 Task: Check the departure time for the last Amtrak Pacific Surfliner from Los Angeles Union Station to San Diego.
Action: Mouse scrolled (155, 103) with delta (0, 0)
Screenshot: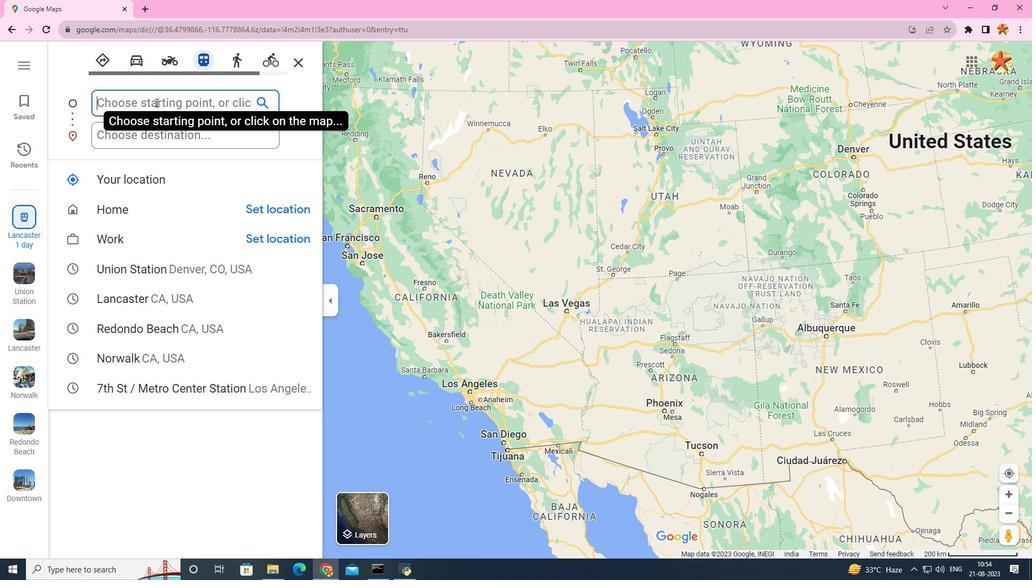 
Action: Key pressed <Key.caps_lock>L<Key.caps_lock>os<Key.space><Key.caps_lock>A<Key.caps_lock>ngeles
Screenshot: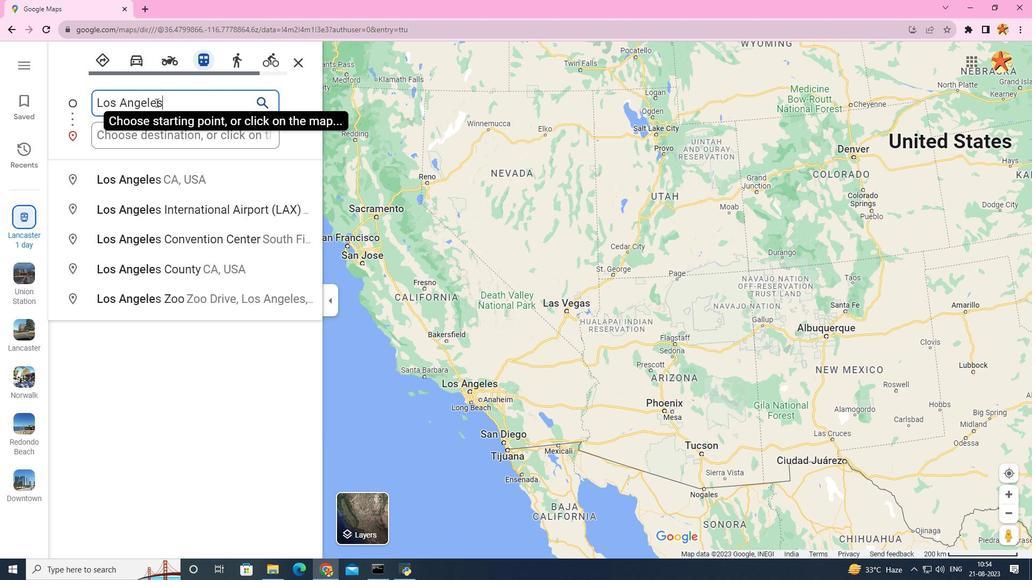 
Action: Mouse moved to (153, 107)
Screenshot: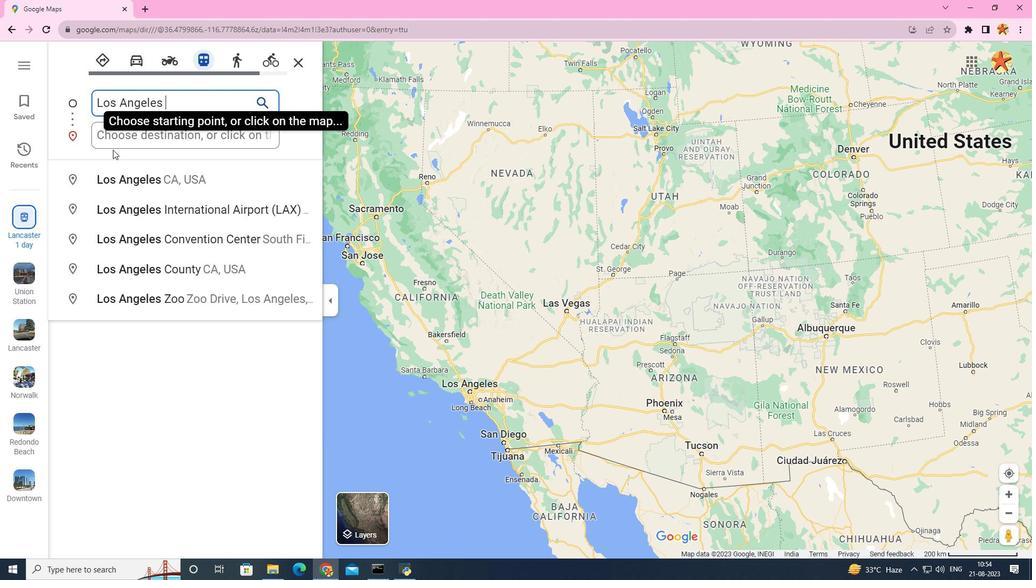 
Action: Key pressed <Key.space>
Screenshot: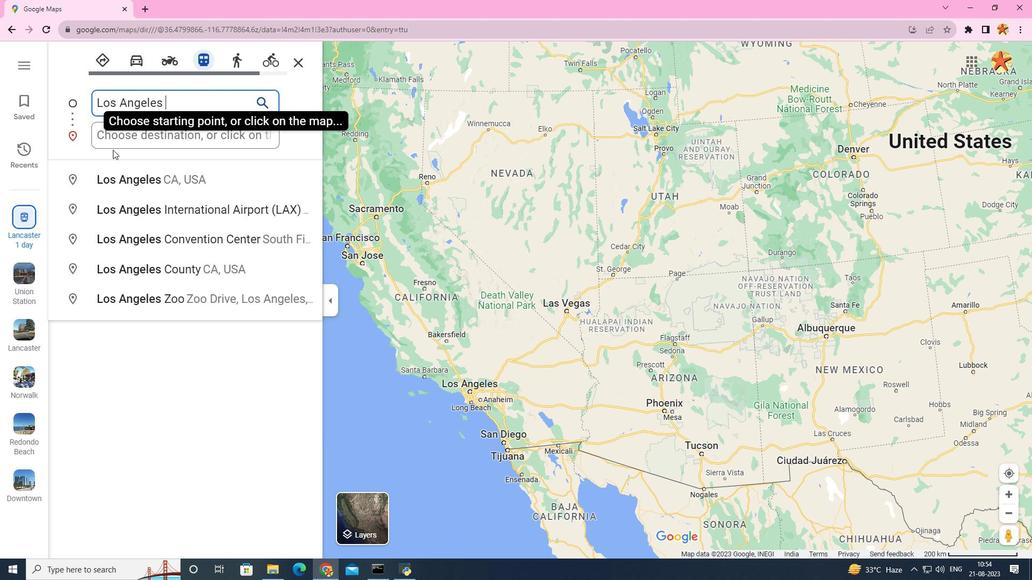 
Action: Mouse moved to (112, 150)
Screenshot: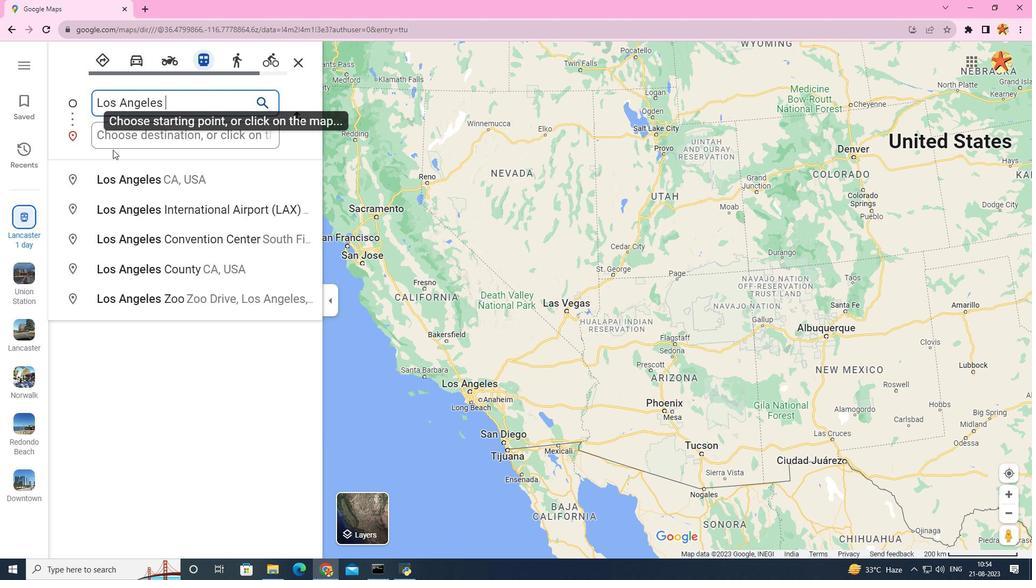 
Action: Key pressed <Key.caps_lock>UN<Key.caps_lock>i
Screenshot: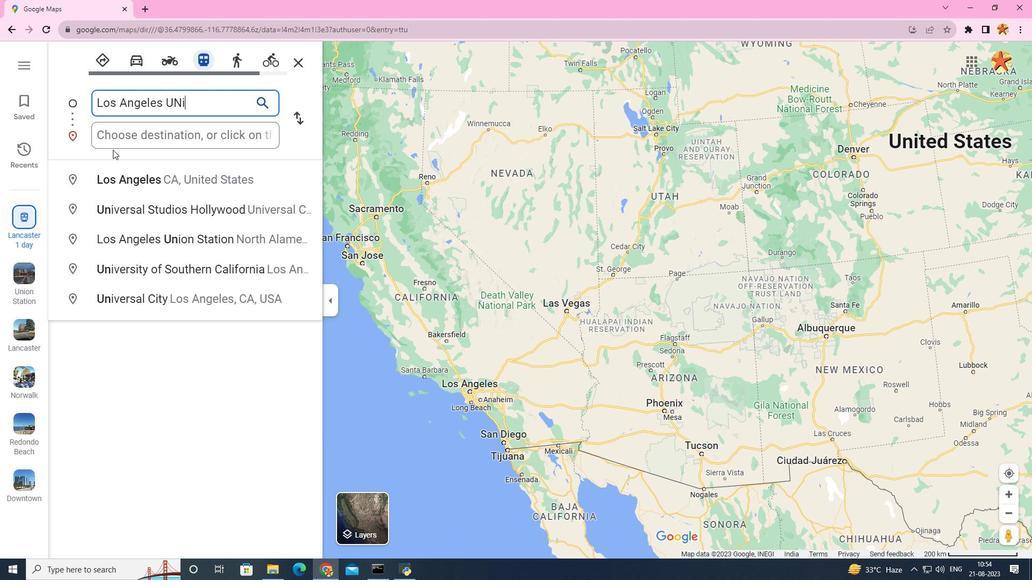 
Action: Mouse moved to (135, 228)
Screenshot: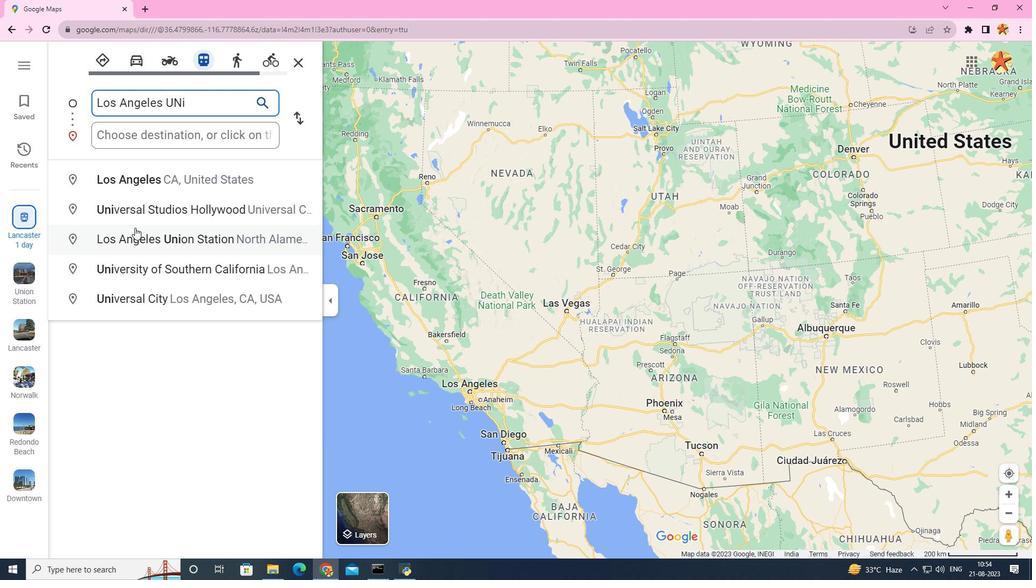 
Action: Mouse pressed left at (135, 228)
Screenshot: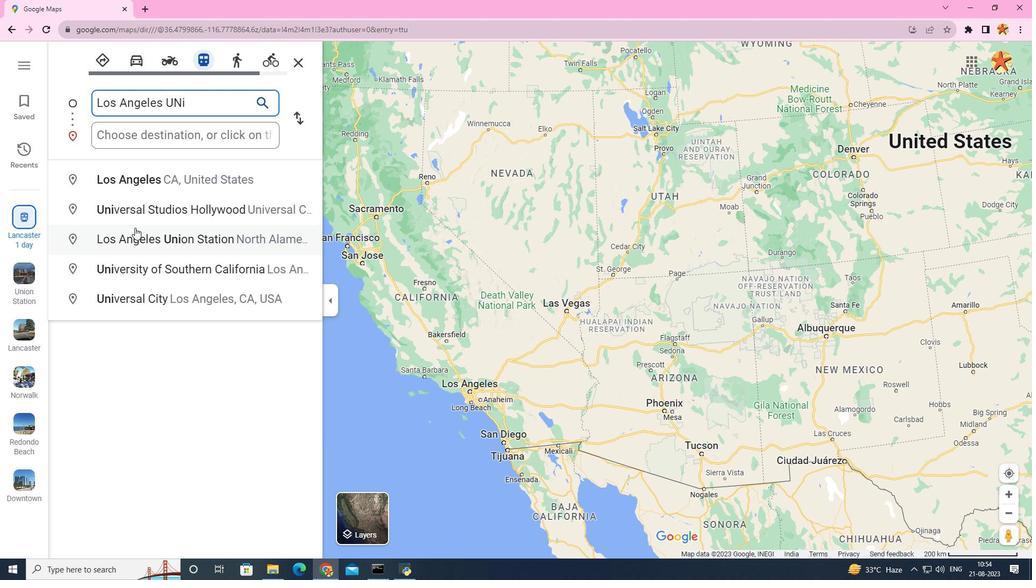 
Action: Mouse moved to (145, 135)
Screenshot: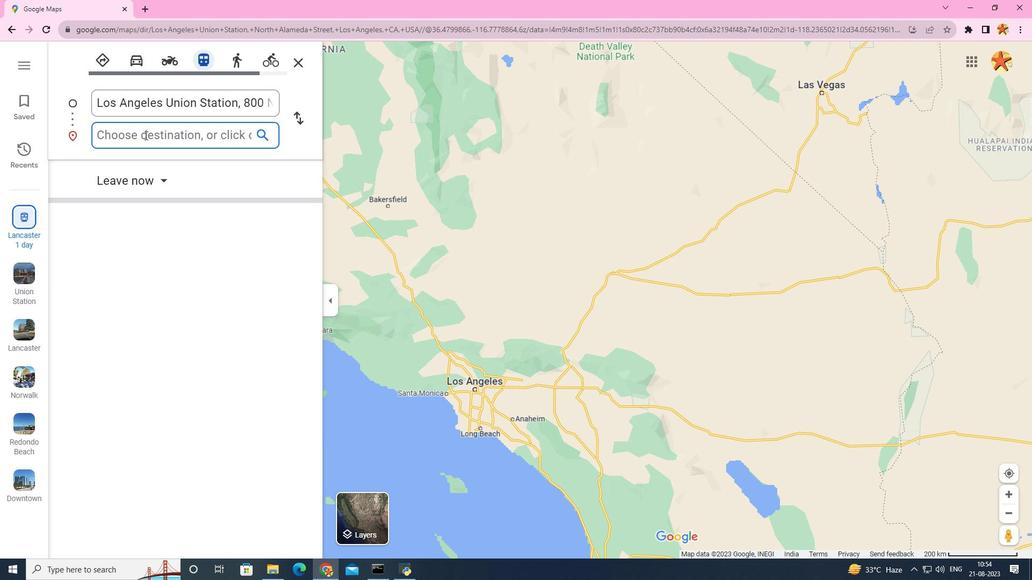 
Action: Key pressed <Key.caps_lock>S<Key.caps_lock>an<Key.space>
Screenshot: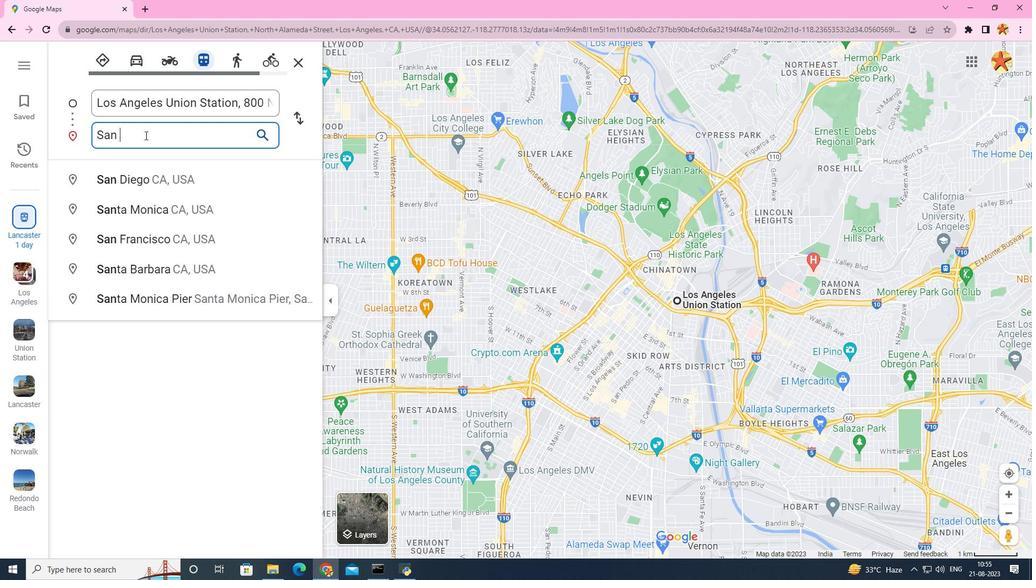 
Action: Mouse moved to (96, 188)
Screenshot: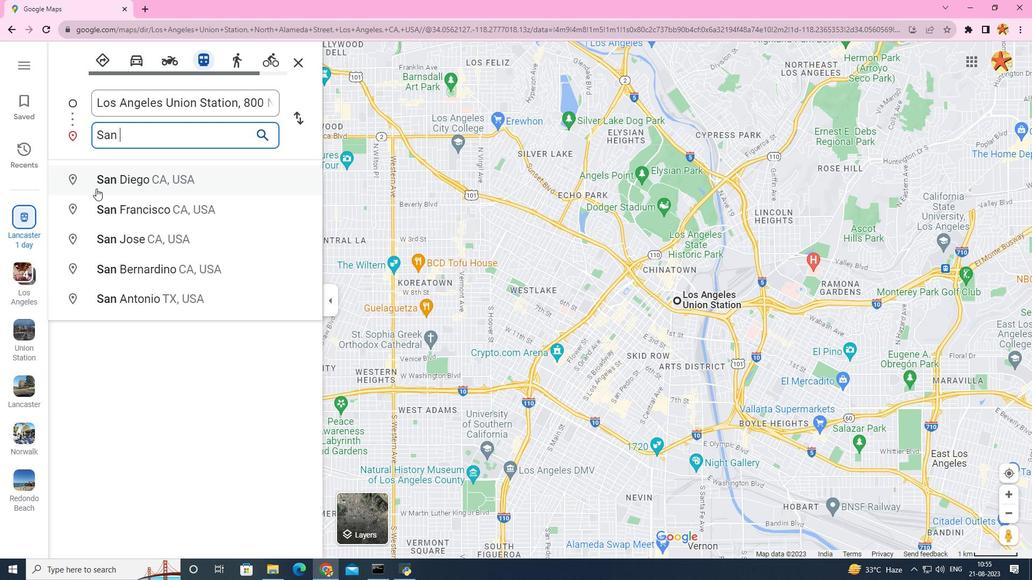 
Action: Mouse pressed left at (96, 188)
Screenshot: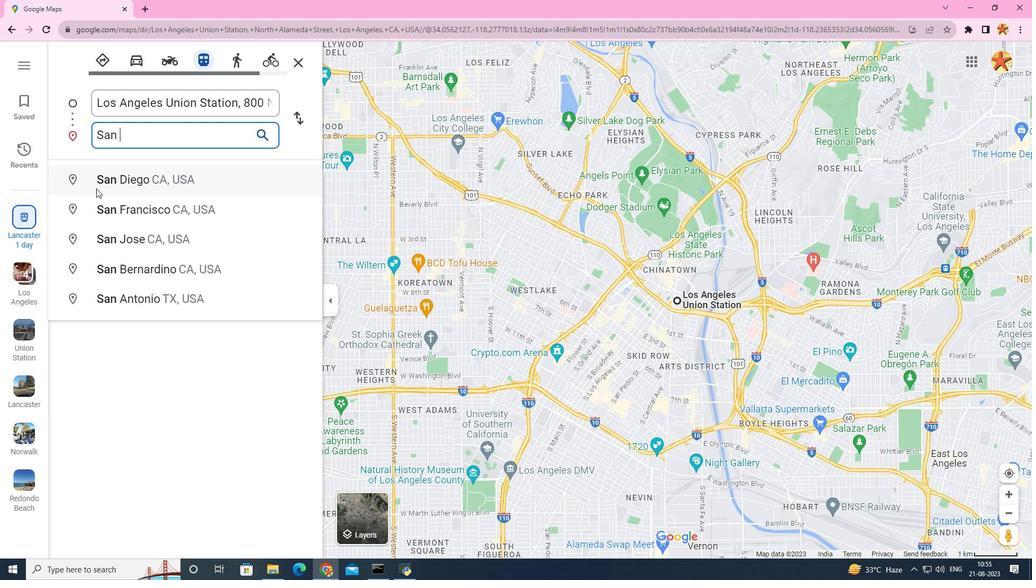 
Action: Mouse moved to (146, 225)
Screenshot: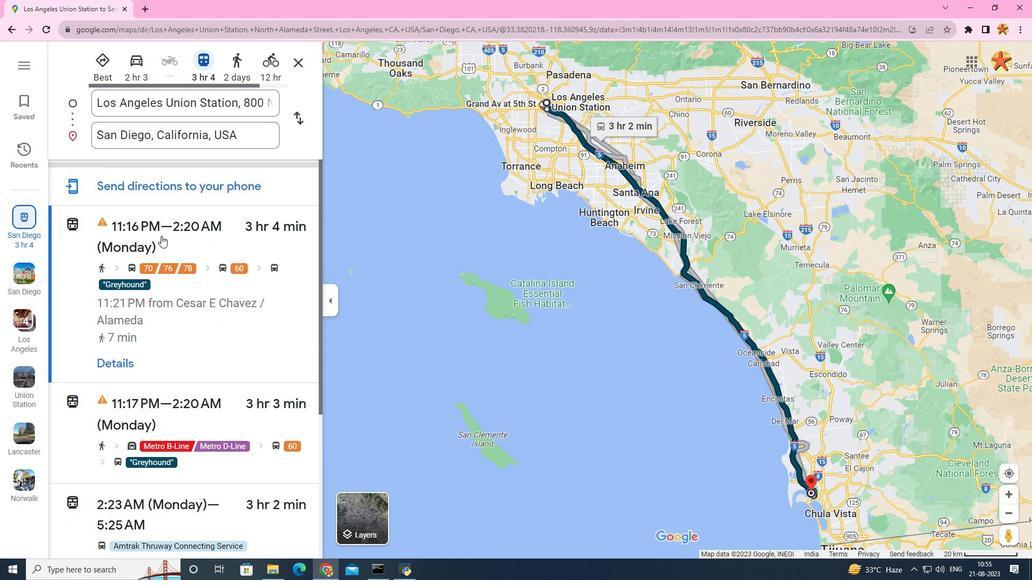 
Action: Mouse scrolled (146, 225) with delta (0, 0)
Screenshot: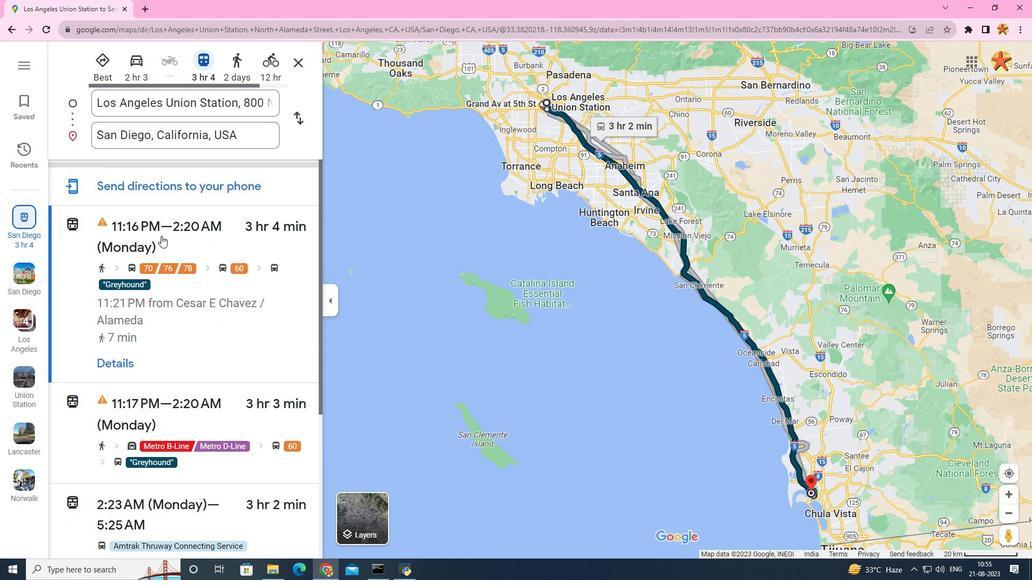 
Action: Mouse moved to (140, 236)
Screenshot: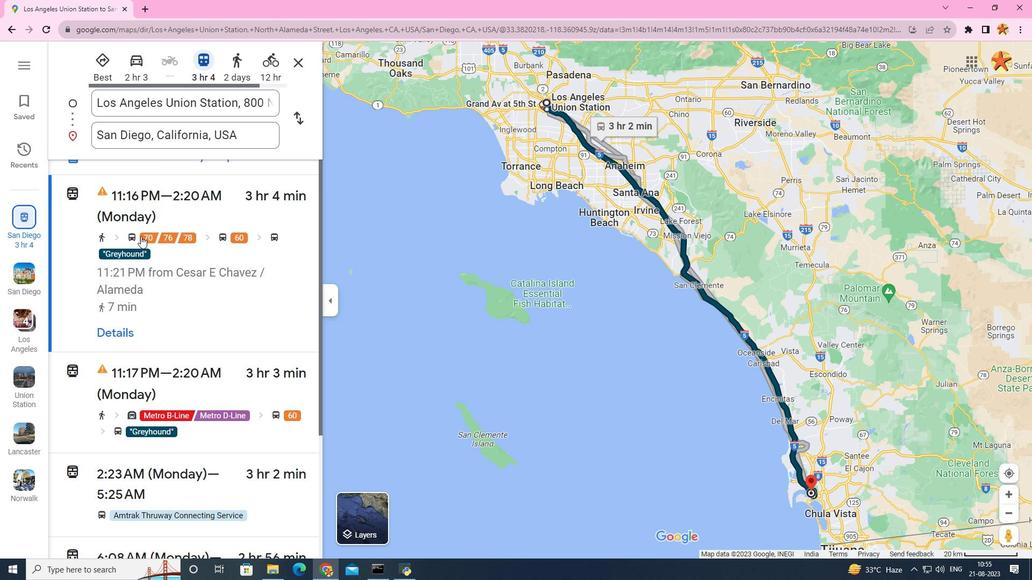 
Action: Mouse scrolled (140, 236) with delta (0, 0)
Screenshot: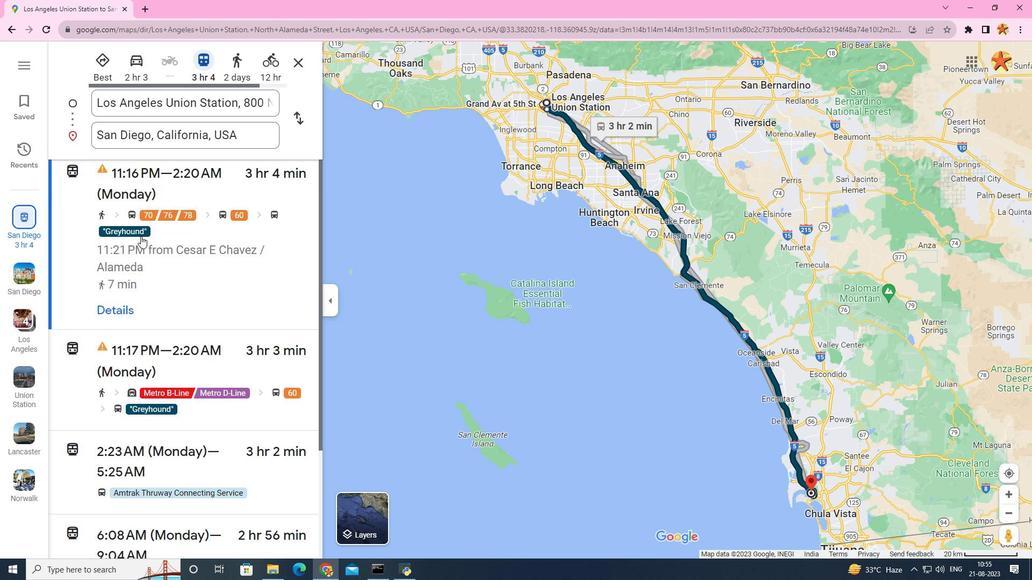 
Action: Mouse scrolled (140, 236) with delta (0, 0)
Screenshot: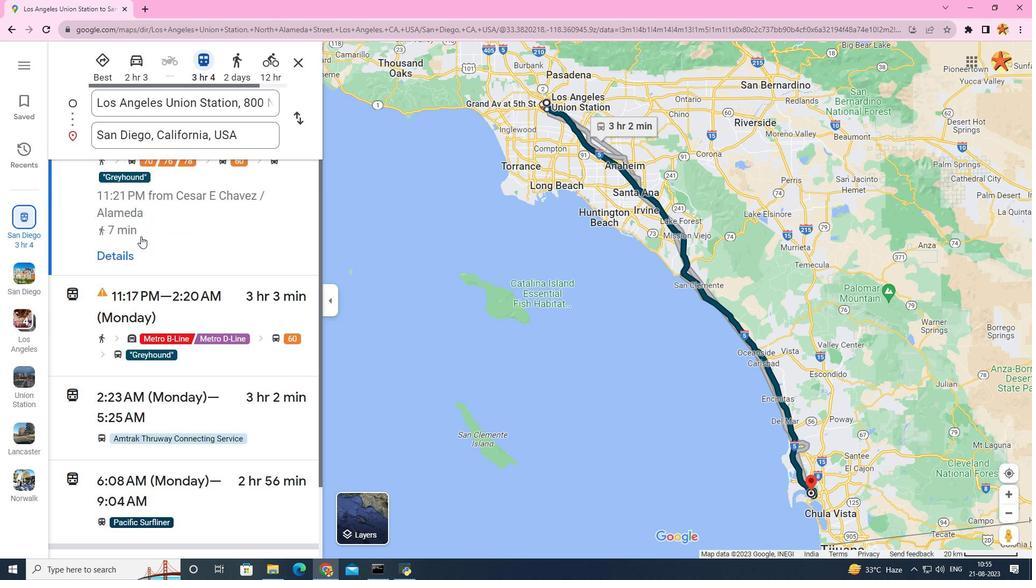 
Action: Mouse scrolled (140, 236) with delta (0, 0)
Screenshot: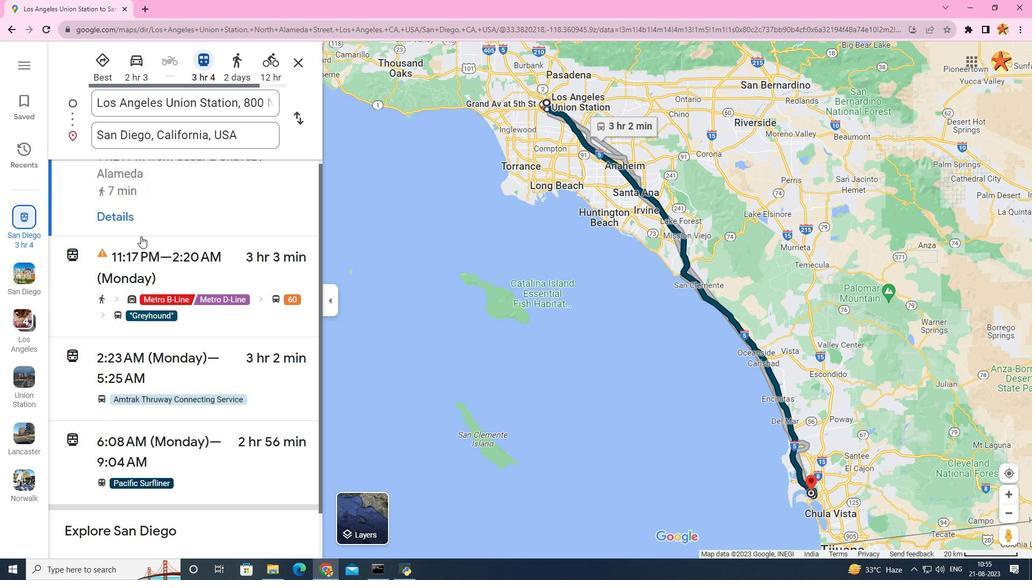 
Action: Mouse scrolled (140, 236) with delta (0, 0)
Screenshot: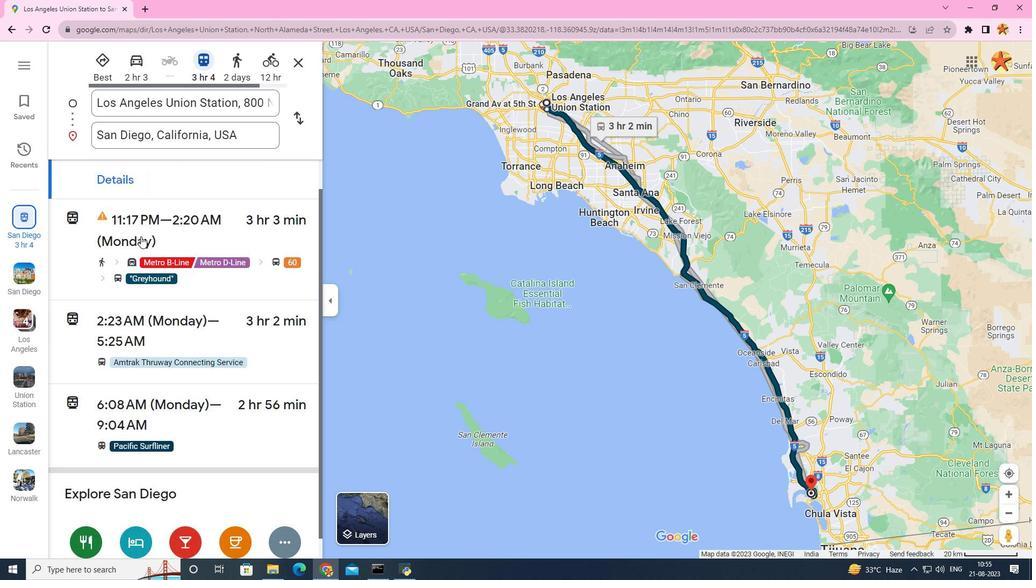 
Action: Mouse scrolled (140, 236) with delta (0, 0)
Screenshot: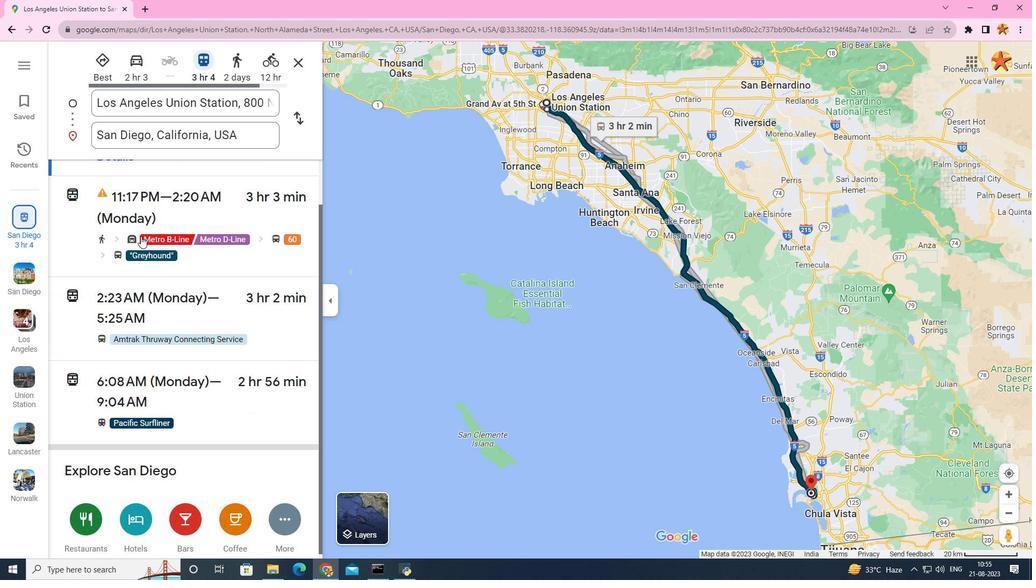 
Action: Mouse scrolled (140, 237) with delta (0, 0)
Screenshot: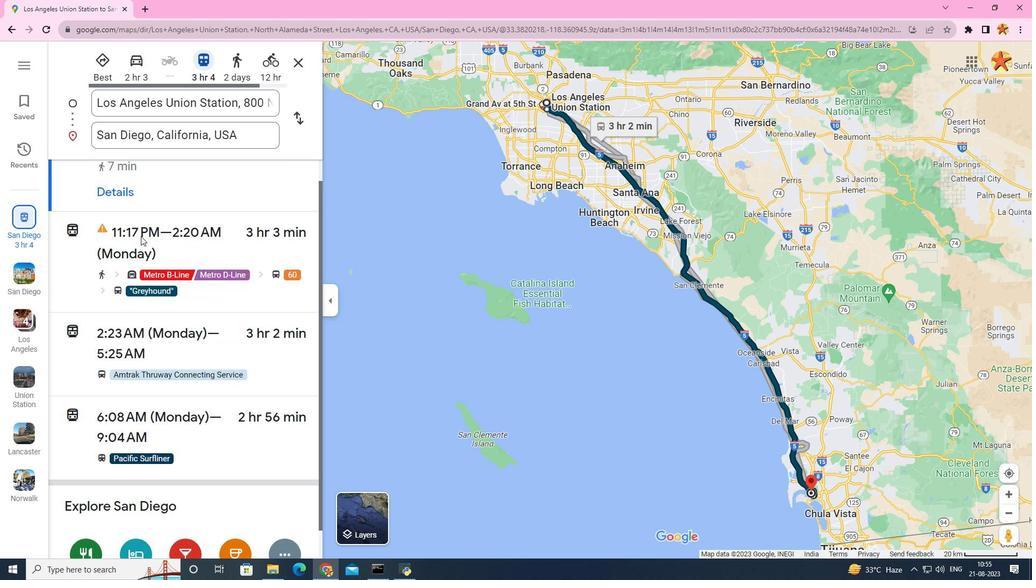 
Action: Mouse scrolled (140, 237) with delta (0, 0)
Screenshot: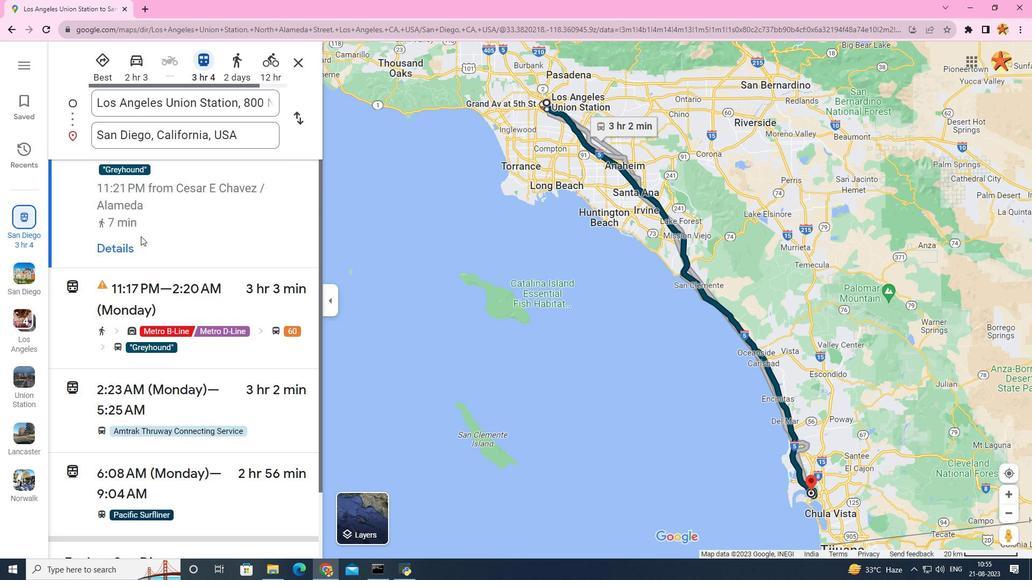 
Action: Mouse scrolled (140, 237) with delta (0, 0)
Screenshot: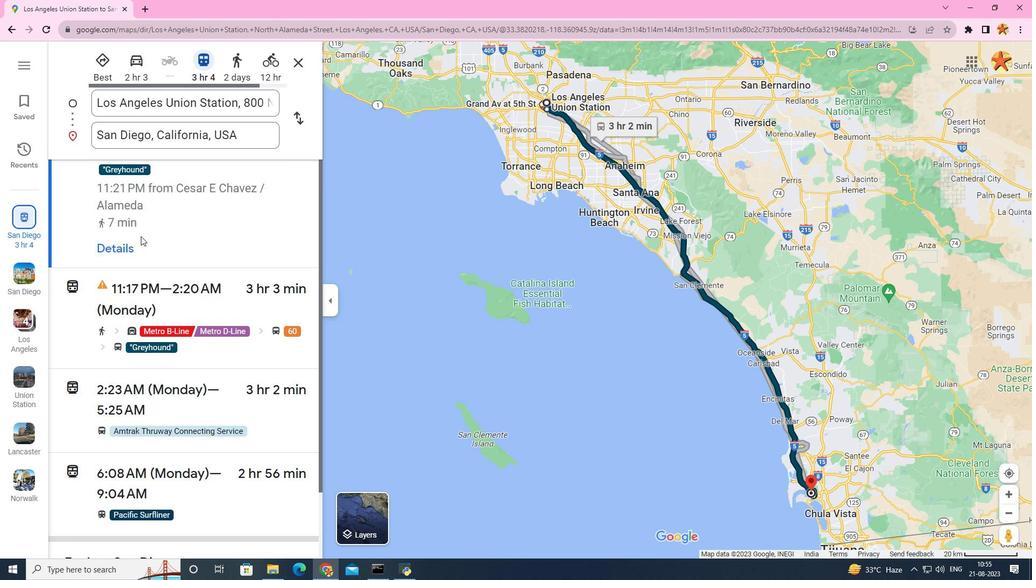 
Action: Mouse scrolled (140, 237) with delta (0, 0)
Screenshot: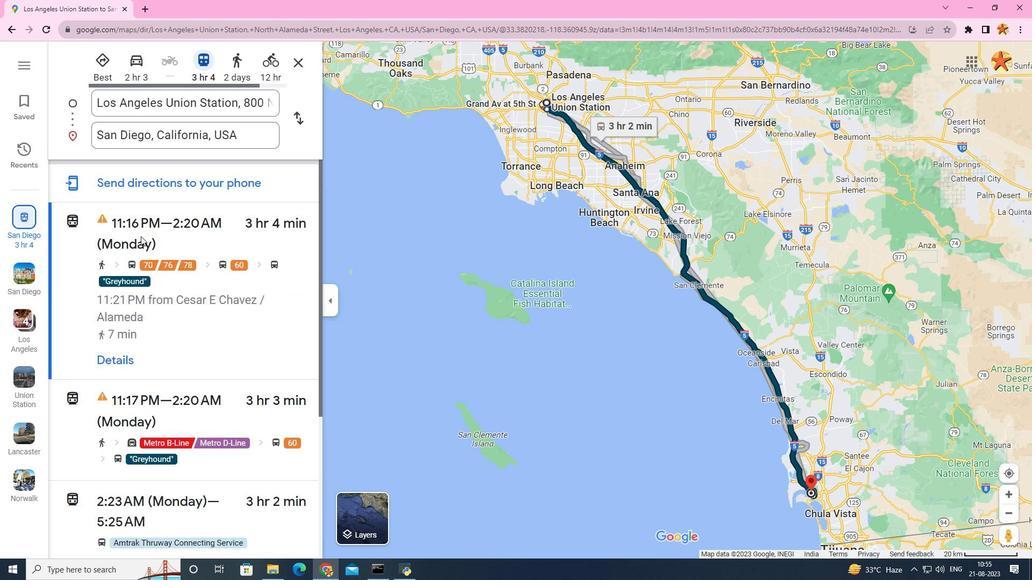 
Action: Mouse moved to (126, 198)
Screenshot: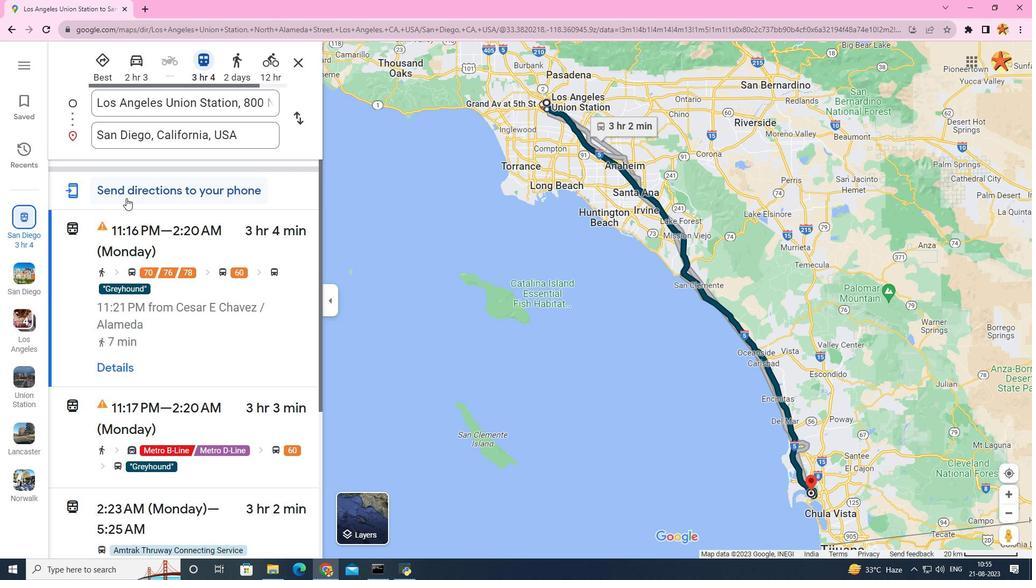 
Action: Mouse scrolled (126, 199) with delta (0, 0)
Screenshot: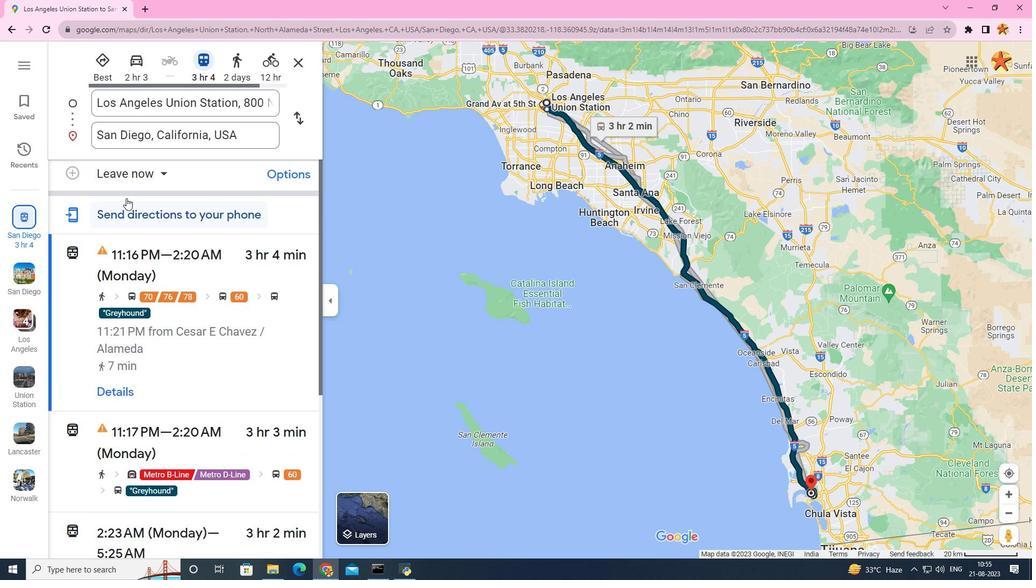 
Action: Mouse scrolled (126, 199) with delta (0, 0)
Screenshot: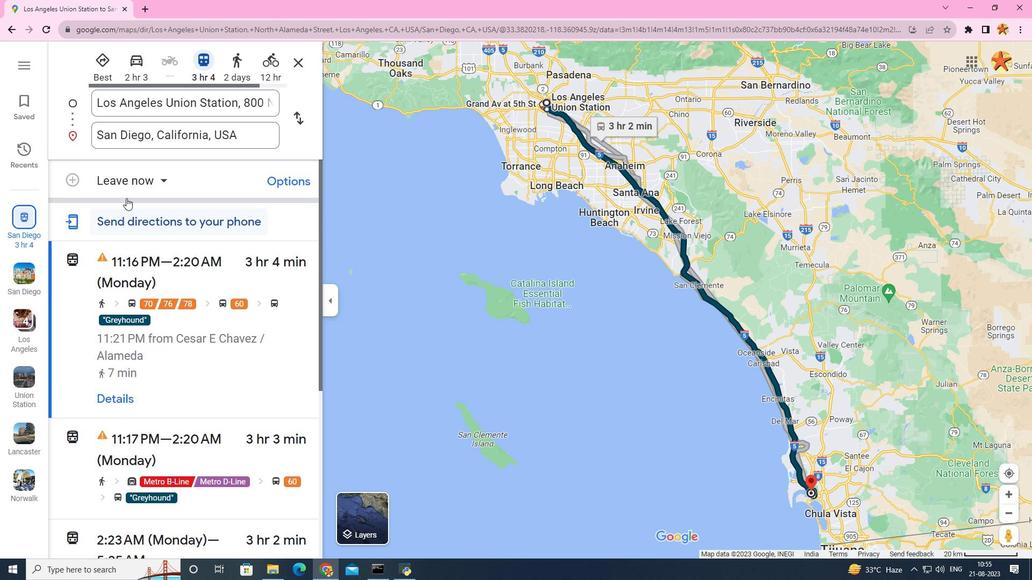 
Action: Mouse moved to (128, 176)
Screenshot: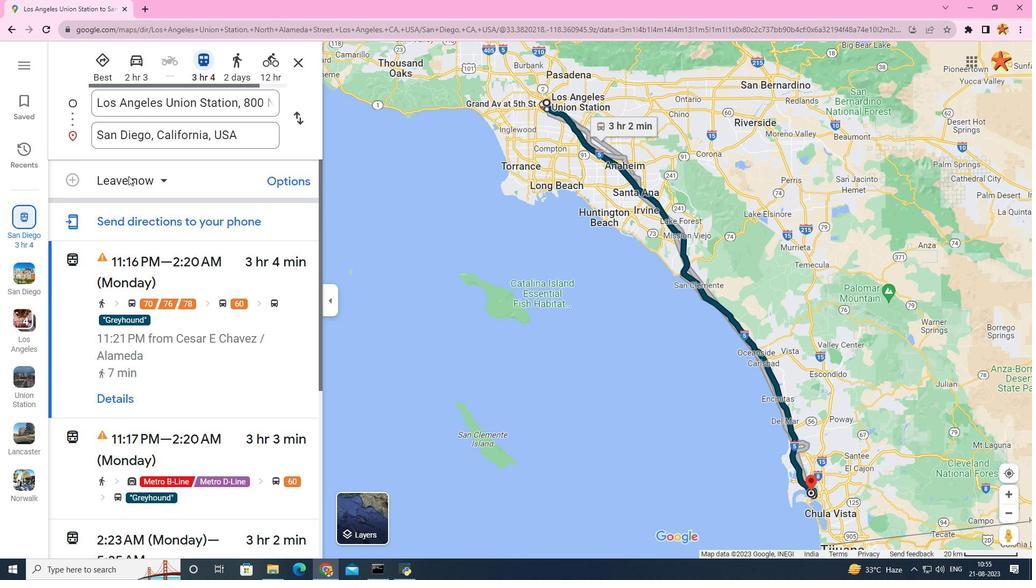 
Action: Mouse pressed left at (128, 176)
Screenshot: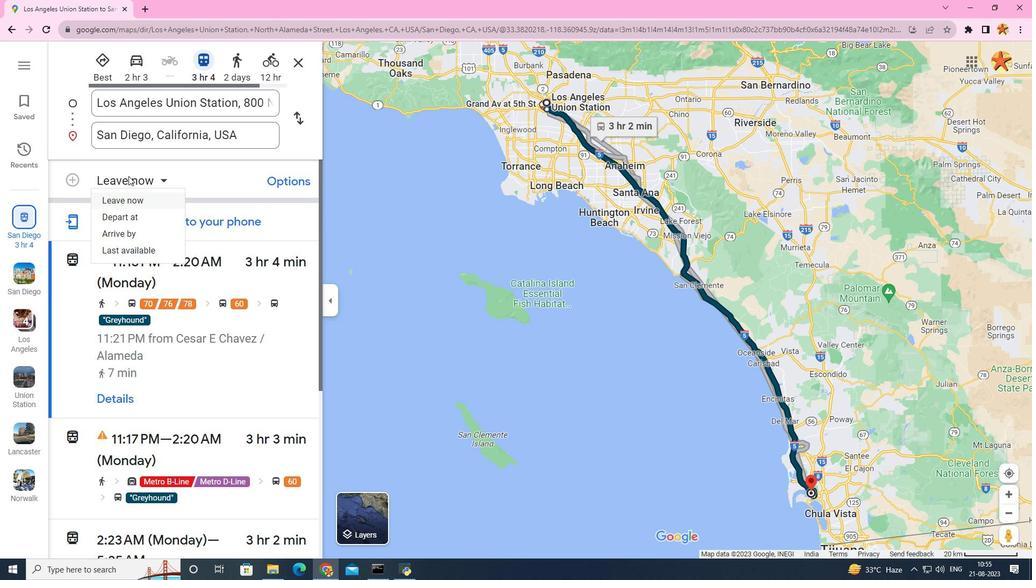 
Action: Mouse moved to (114, 244)
Screenshot: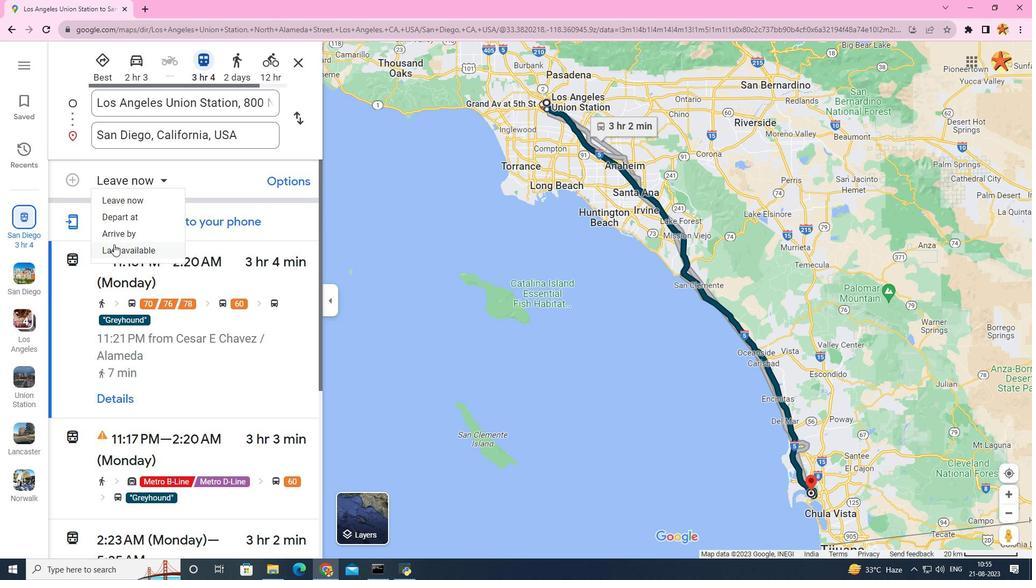 
Action: Mouse pressed left at (114, 244)
Screenshot: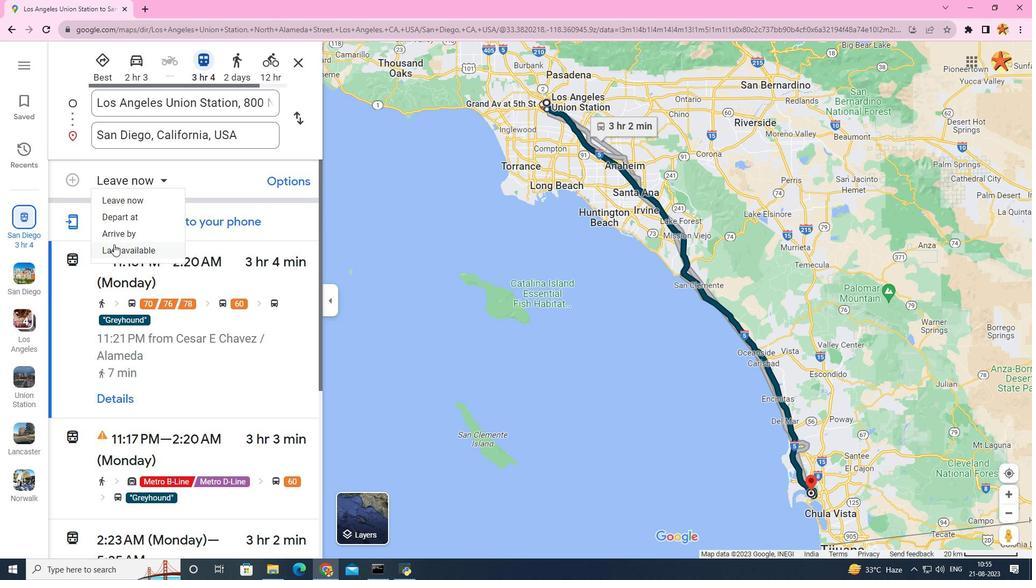 
Action: Mouse moved to (111, 242)
Screenshot: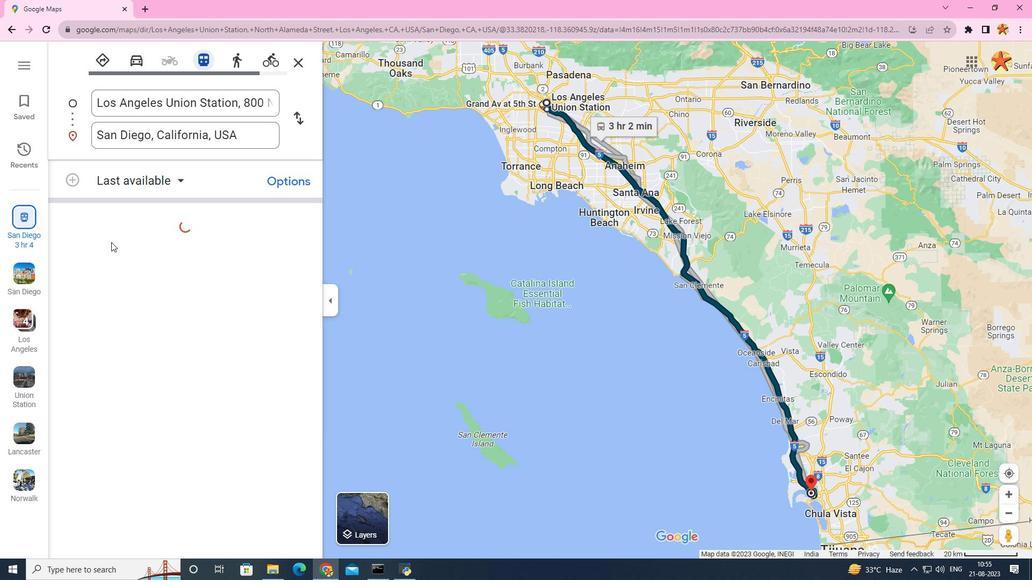 
Action: Mouse scrolled (111, 242) with delta (0, 0)
Screenshot: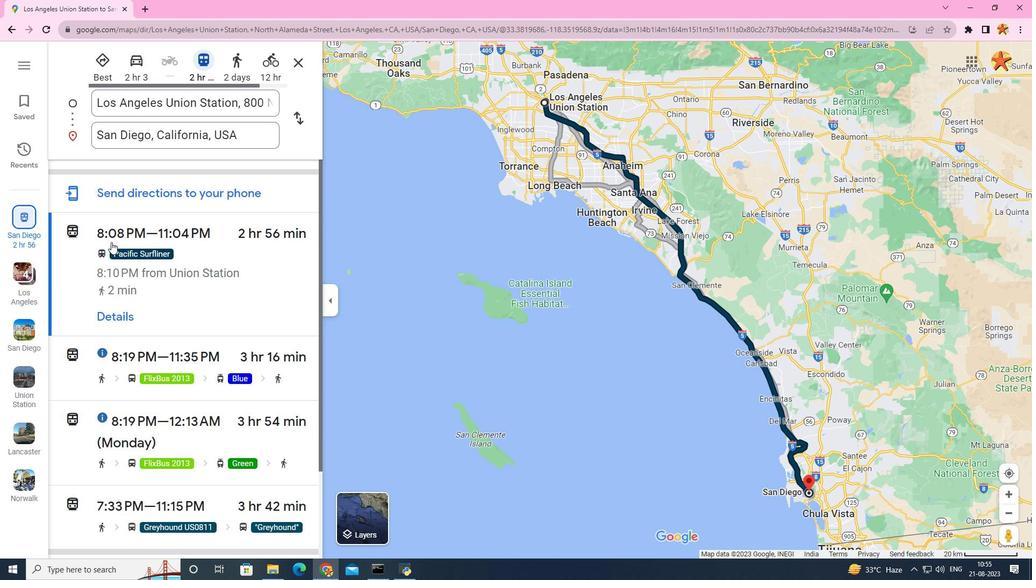 
Action: Mouse scrolled (111, 242) with delta (0, 0)
Screenshot: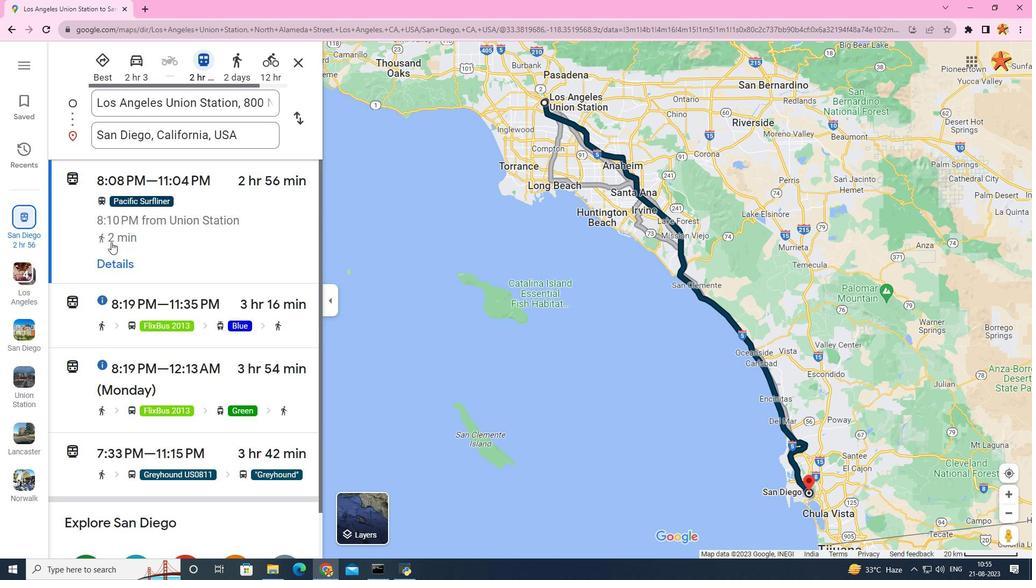 
Action: Mouse scrolled (111, 242) with delta (0, 0)
Screenshot: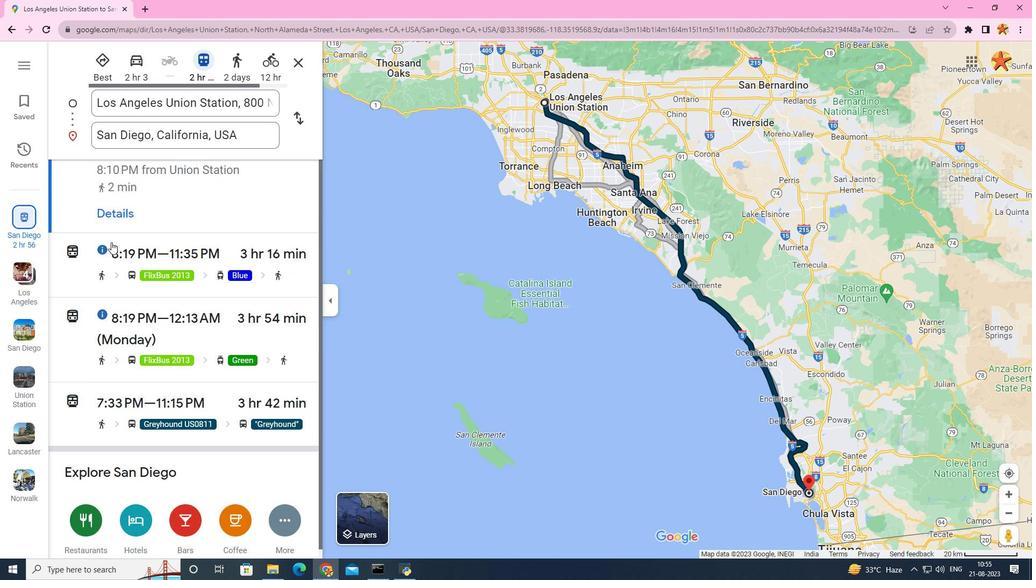 
Action: Mouse scrolled (111, 242) with delta (0, 0)
Screenshot: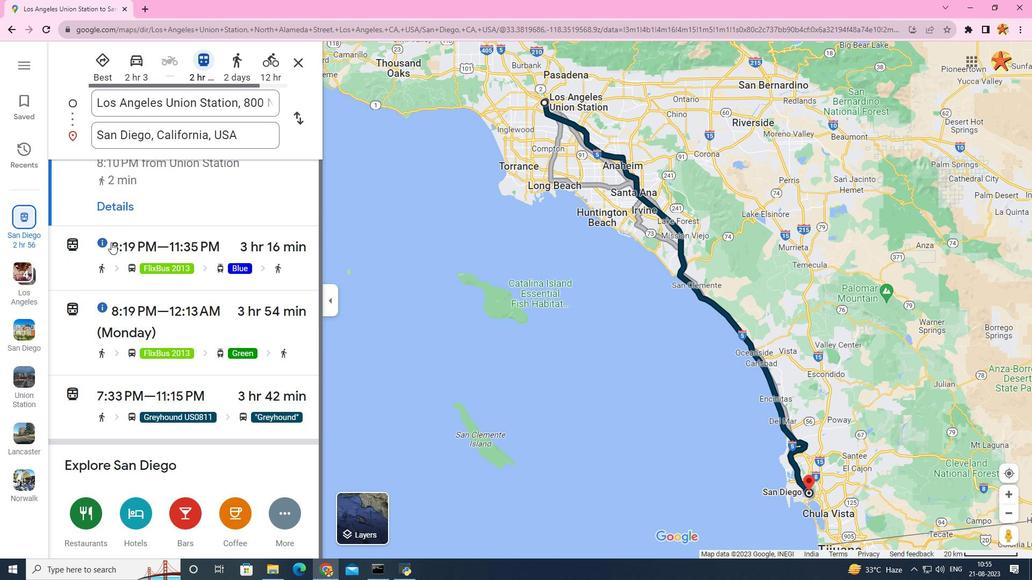 
Action: Mouse scrolled (111, 242) with delta (0, 0)
Screenshot: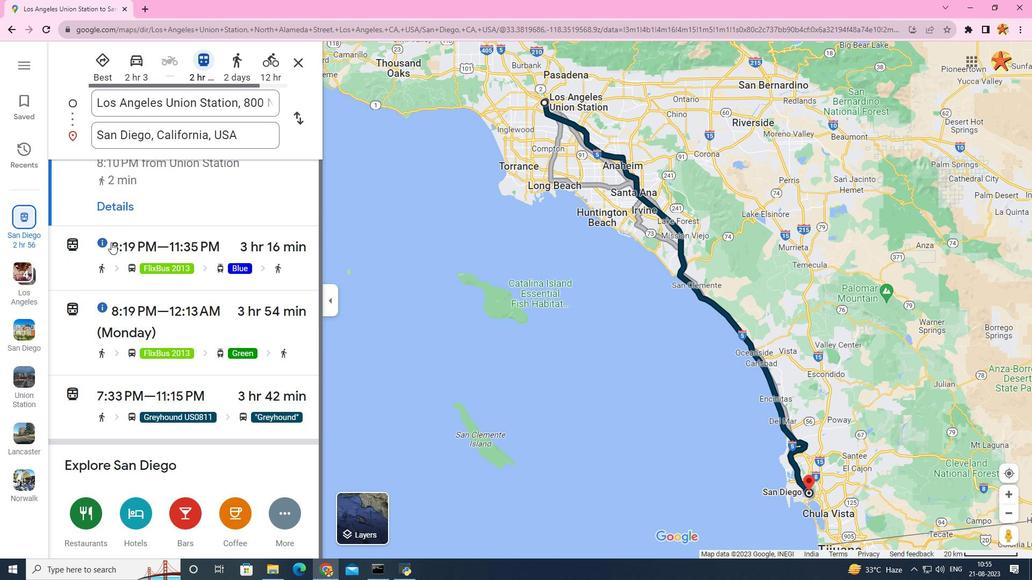 
Action: Mouse scrolled (111, 243) with delta (0, 0)
Screenshot: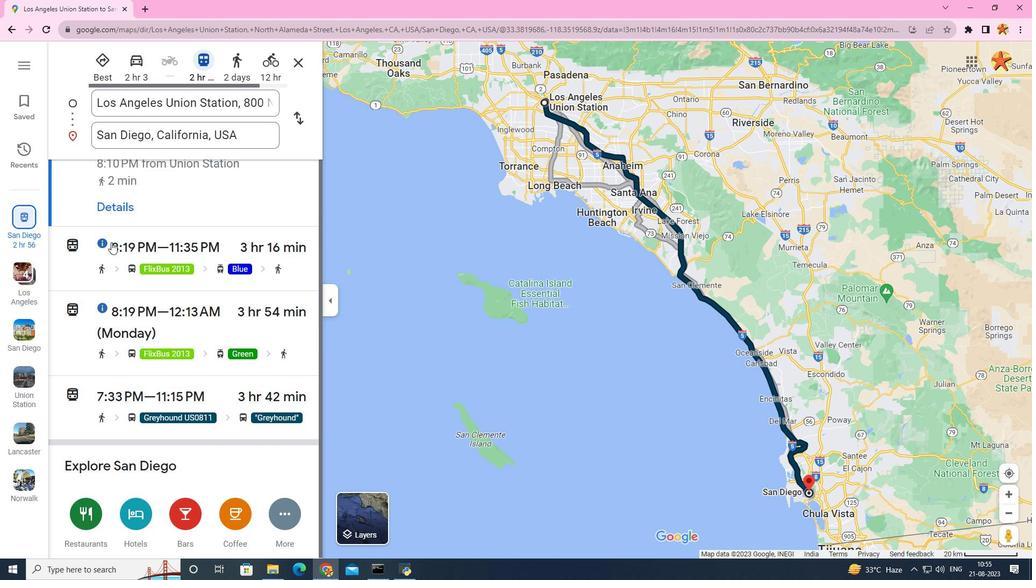 
Action: Mouse scrolled (111, 243) with delta (0, 0)
Screenshot: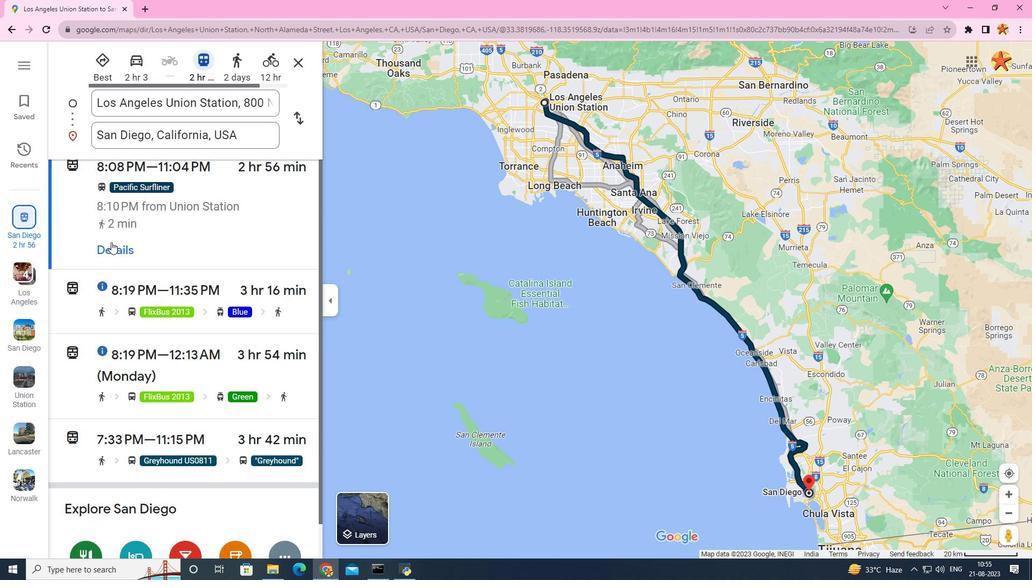 
Action: Mouse scrolled (111, 243) with delta (0, 0)
Screenshot: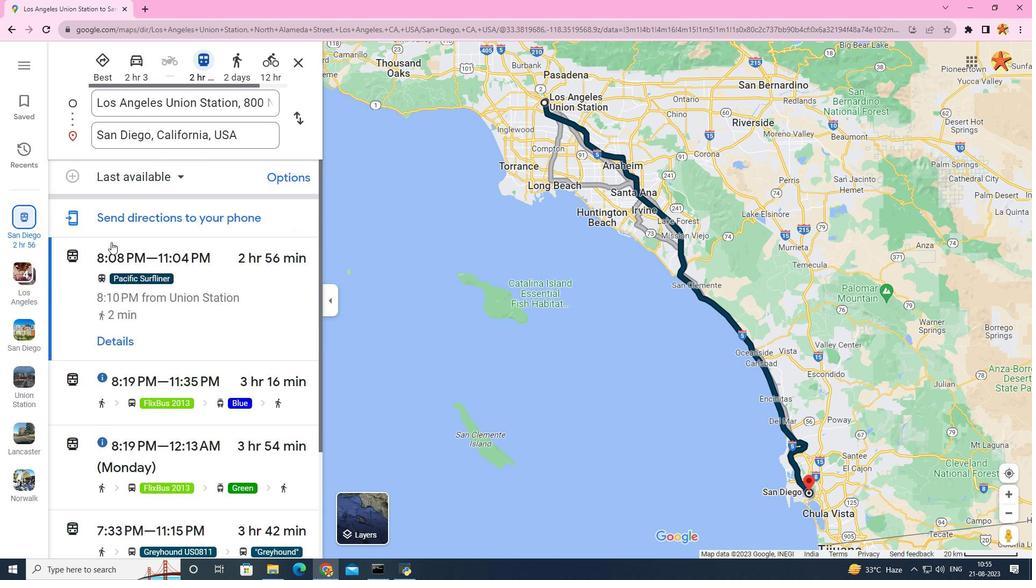 
Action: Mouse moved to (107, 334)
Screenshot: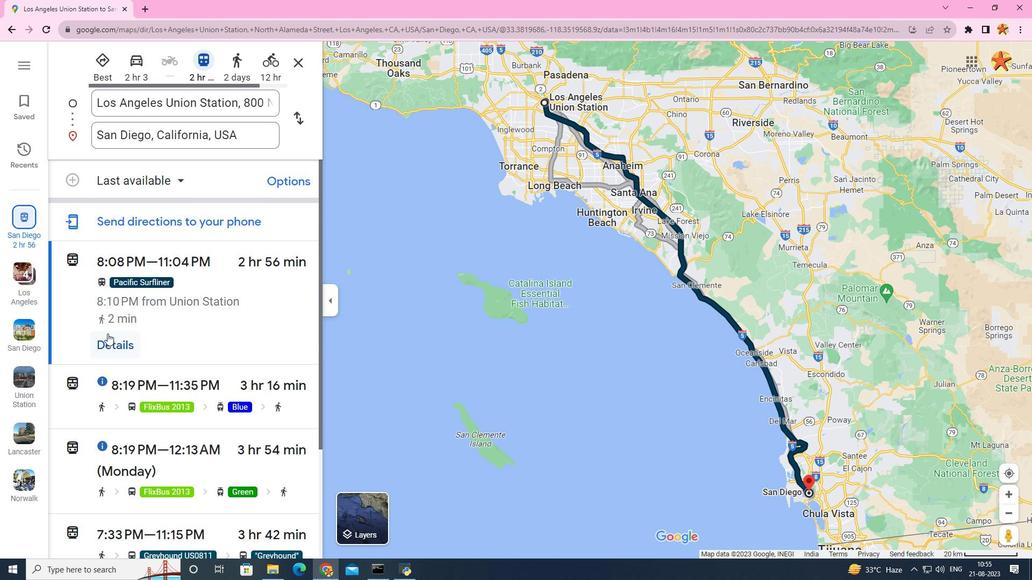 
Action: Mouse pressed left at (107, 334)
Screenshot: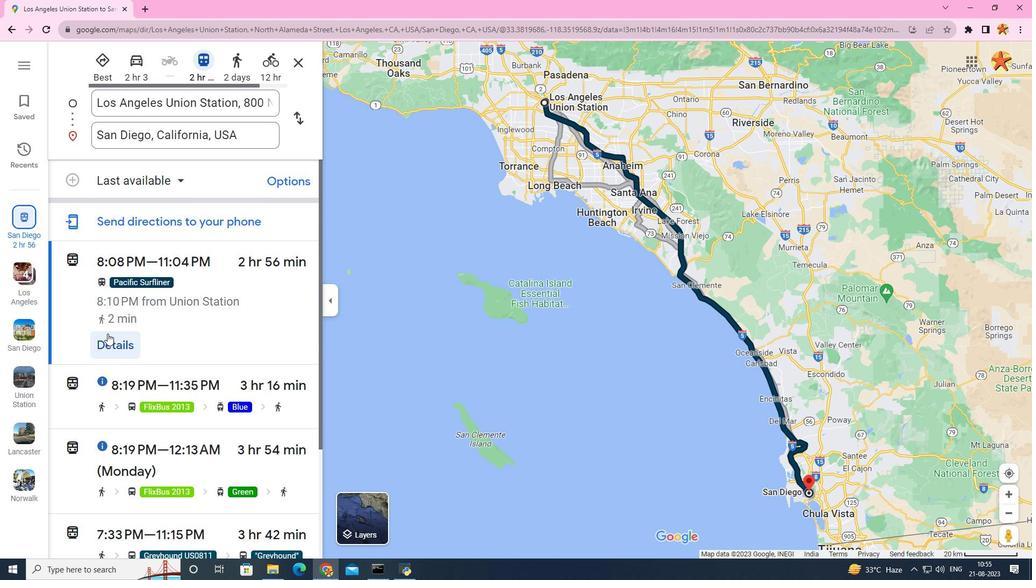 
Action: Mouse moved to (116, 320)
Screenshot: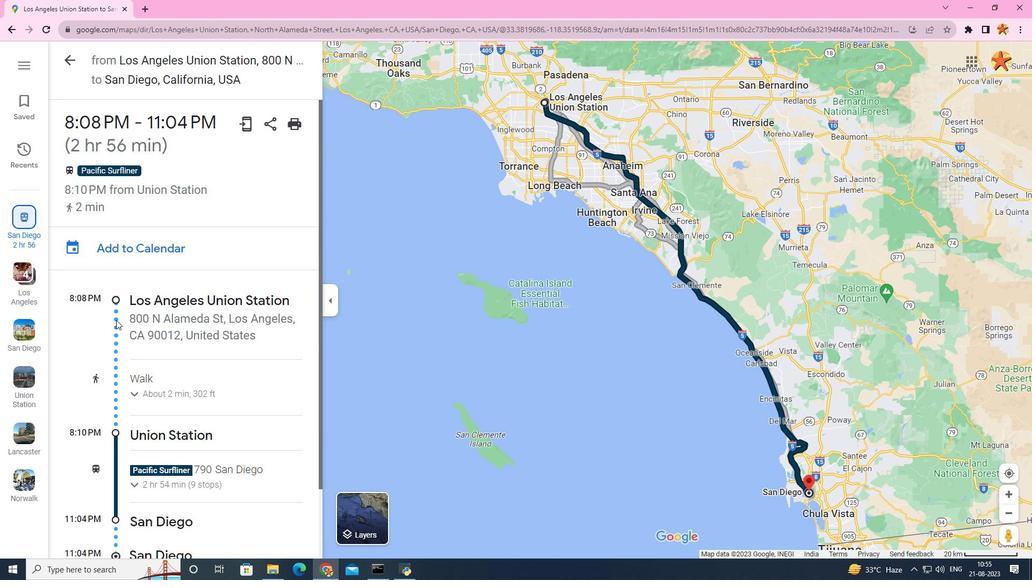 
Action: Mouse scrolled (116, 320) with delta (0, 0)
Screenshot: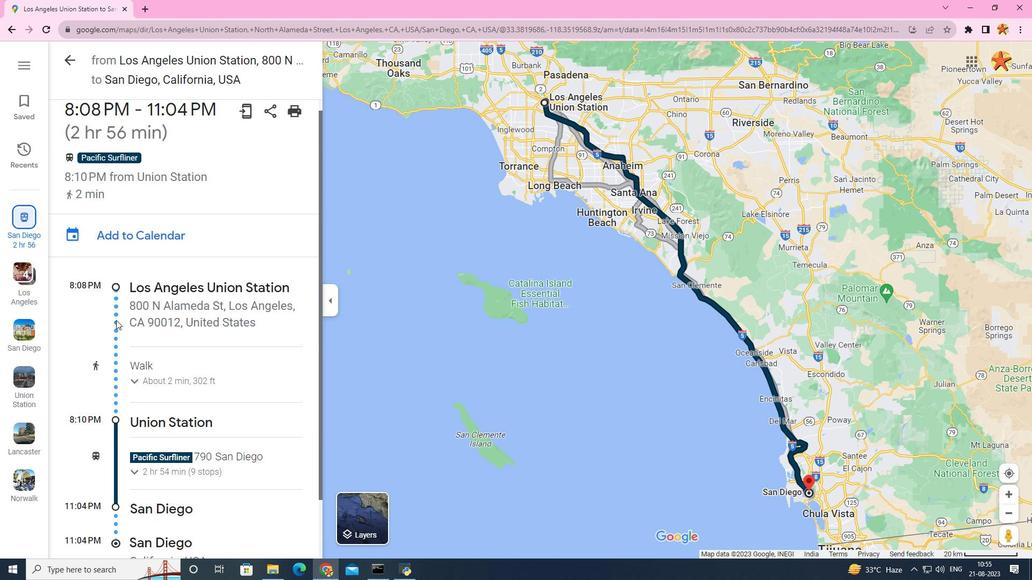 
Action: Mouse scrolled (116, 320) with delta (0, 0)
Screenshot: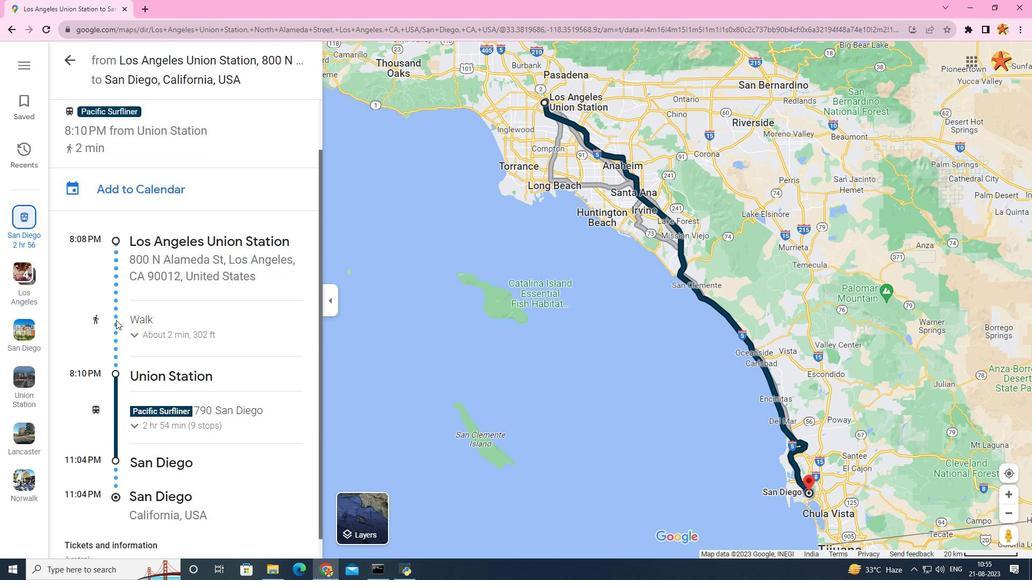 
Action: Mouse scrolled (116, 320) with delta (0, 0)
Screenshot: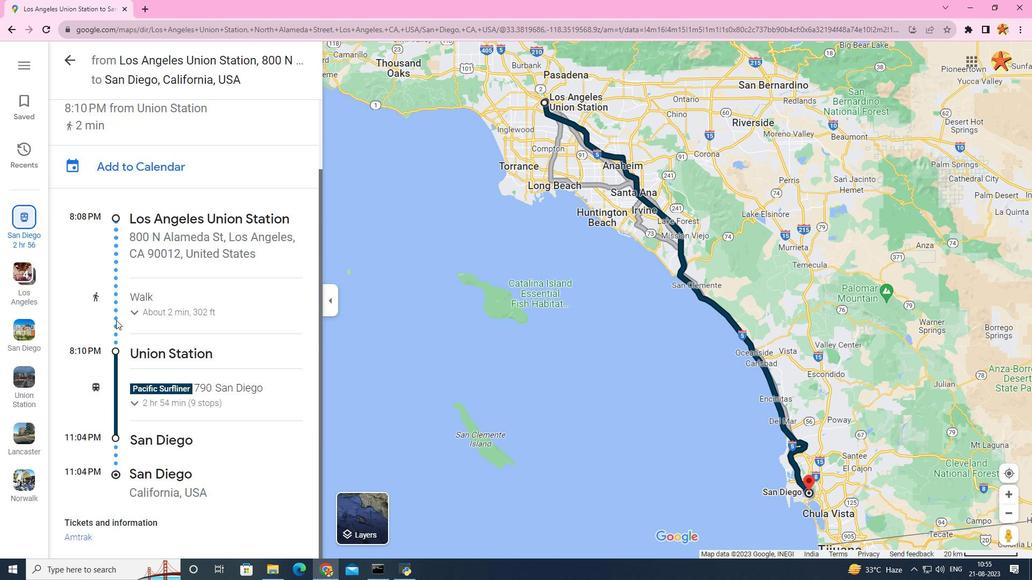 
Action: Mouse scrolled (116, 320) with delta (0, 0)
Screenshot: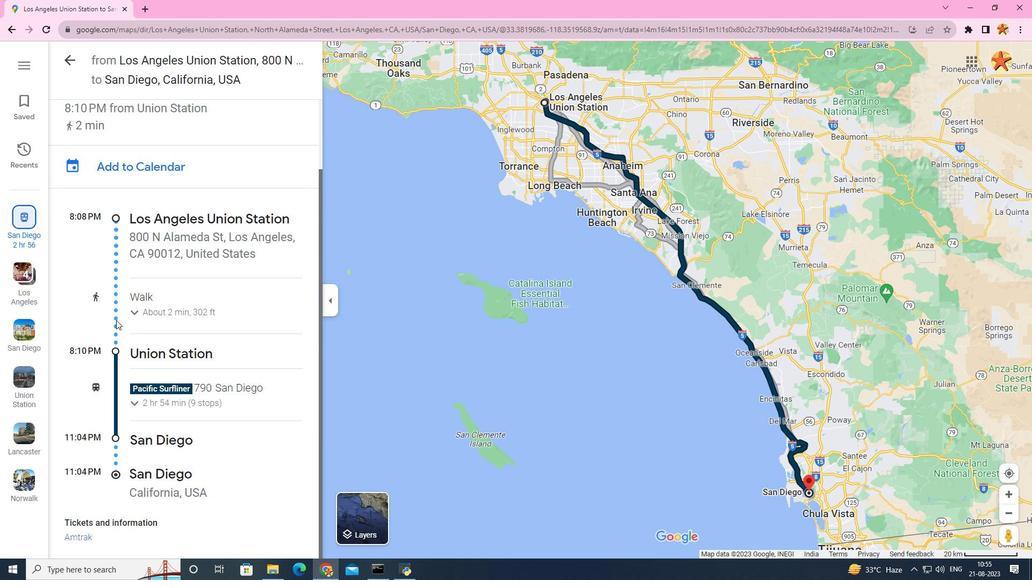 
Action: Mouse scrolled (116, 320) with delta (0, 0)
Screenshot: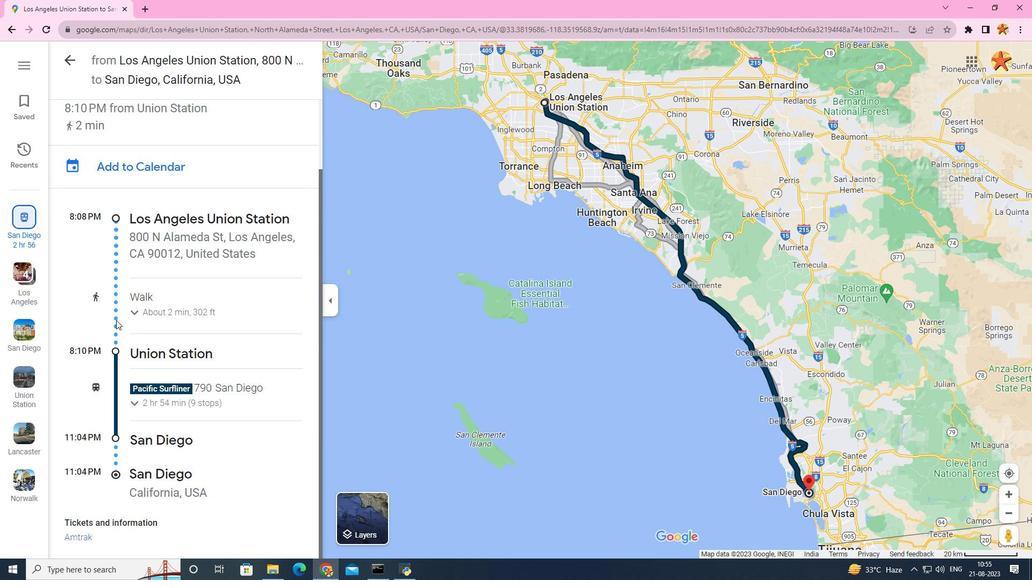 
Action: Mouse scrolled (116, 320) with delta (0, 0)
Screenshot: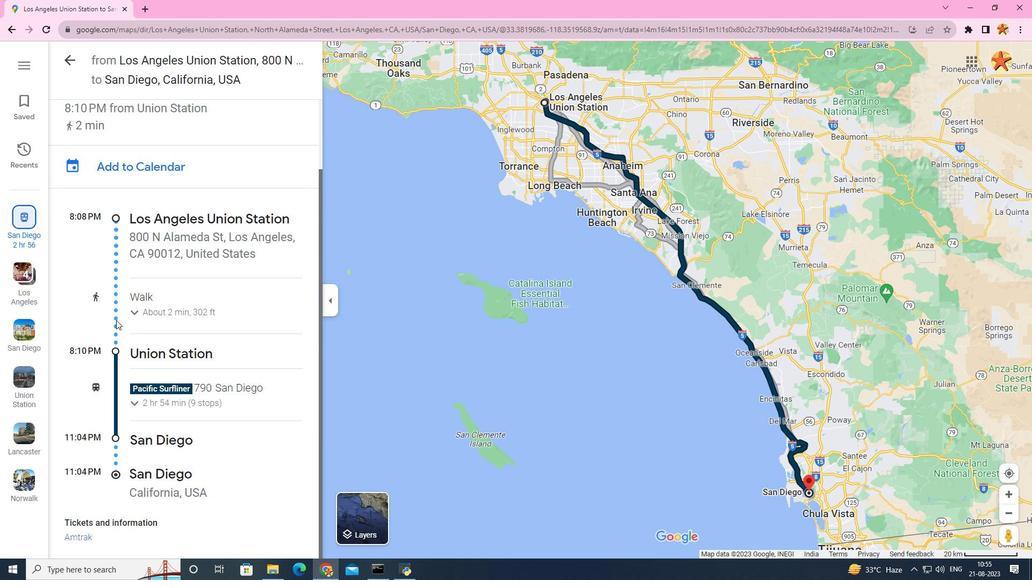 
Action: Mouse scrolled (116, 320) with delta (0, 0)
Screenshot: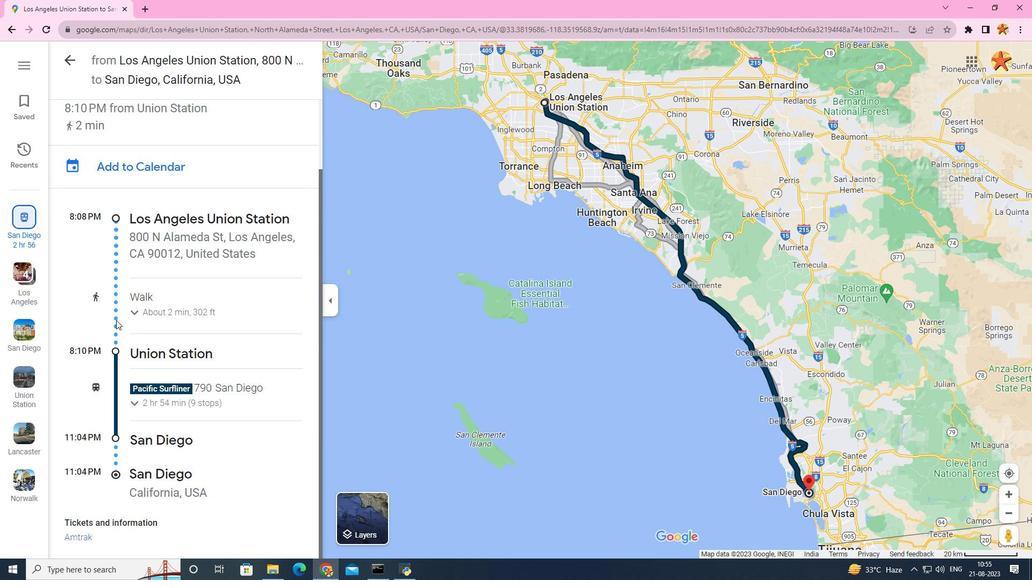 
Action: Mouse scrolled (116, 321) with delta (0, 0)
Screenshot: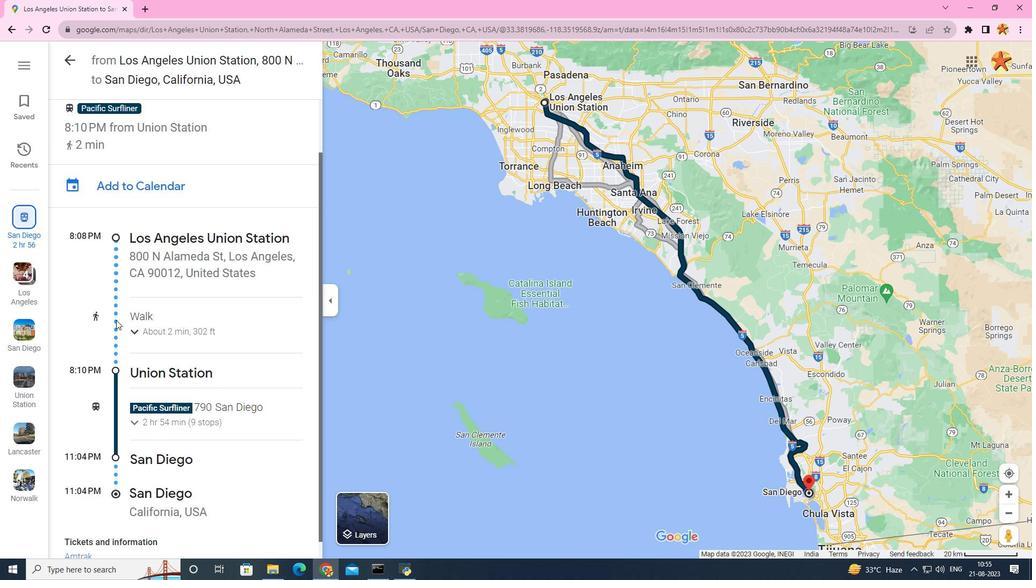 
Action: Mouse scrolled (116, 321) with delta (0, 0)
Screenshot: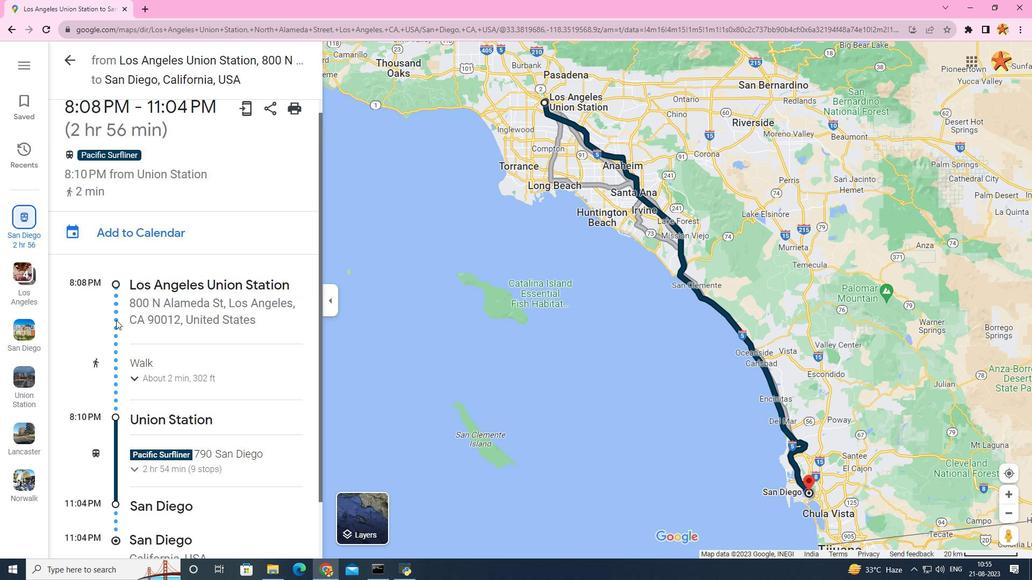 
Action: Mouse scrolled (116, 321) with delta (0, 0)
Screenshot: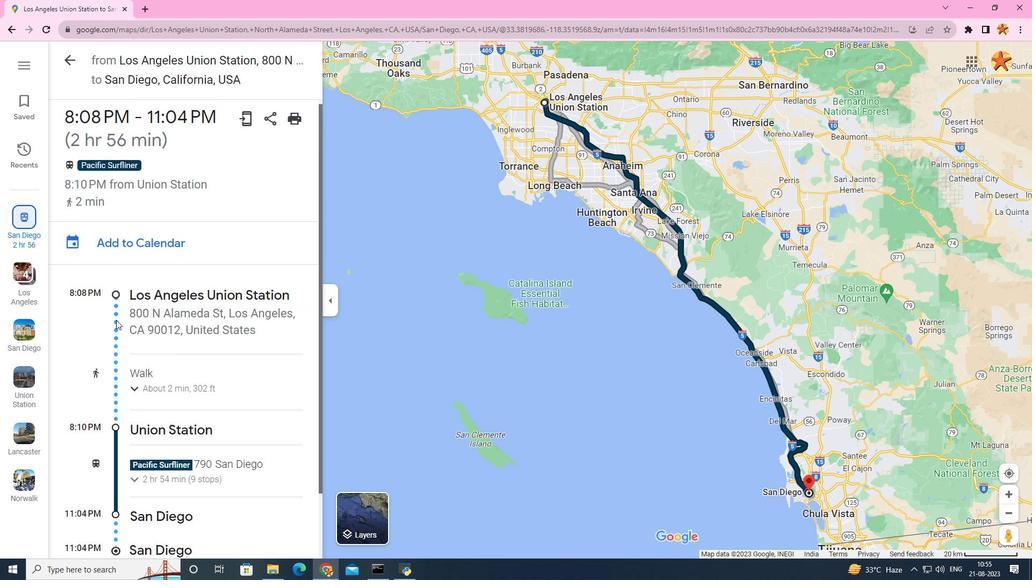 
Action: Mouse scrolled (116, 321) with delta (0, 0)
Screenshot: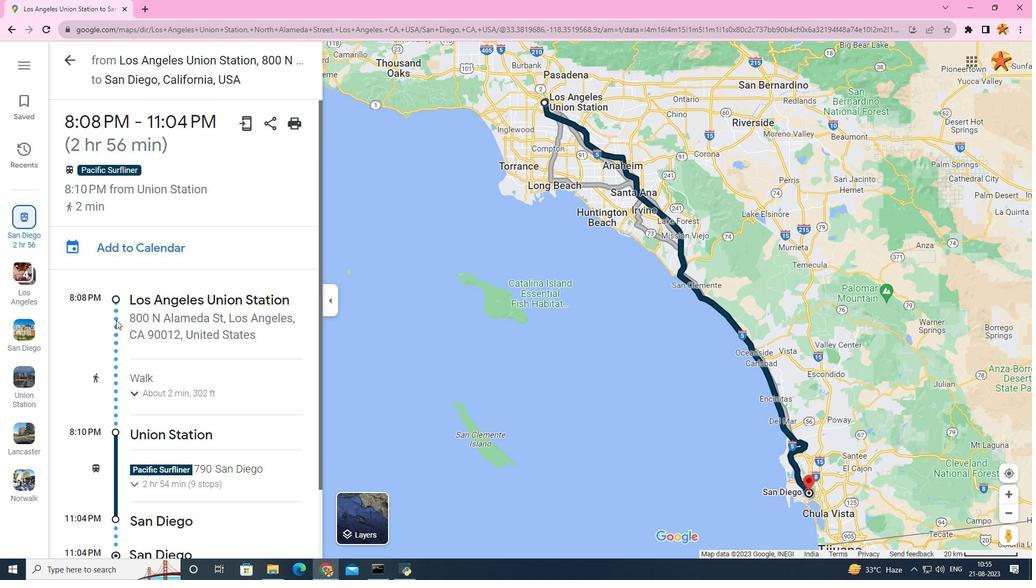
Action: Mouse scrolled (116, 321) with delta (0, 0)
Screenshot: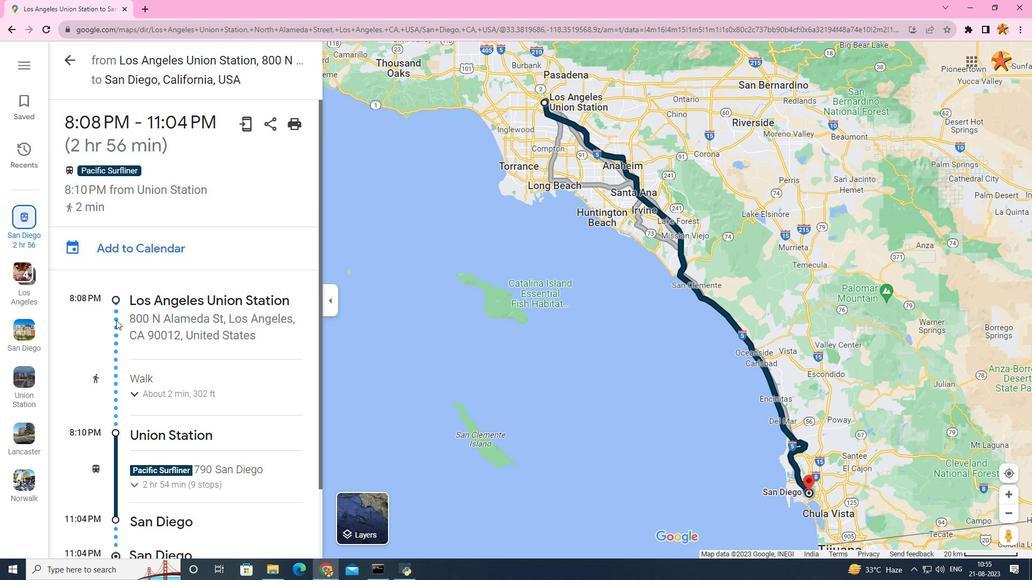 
Action: Mouse moved to (111, 308)
Screenshot: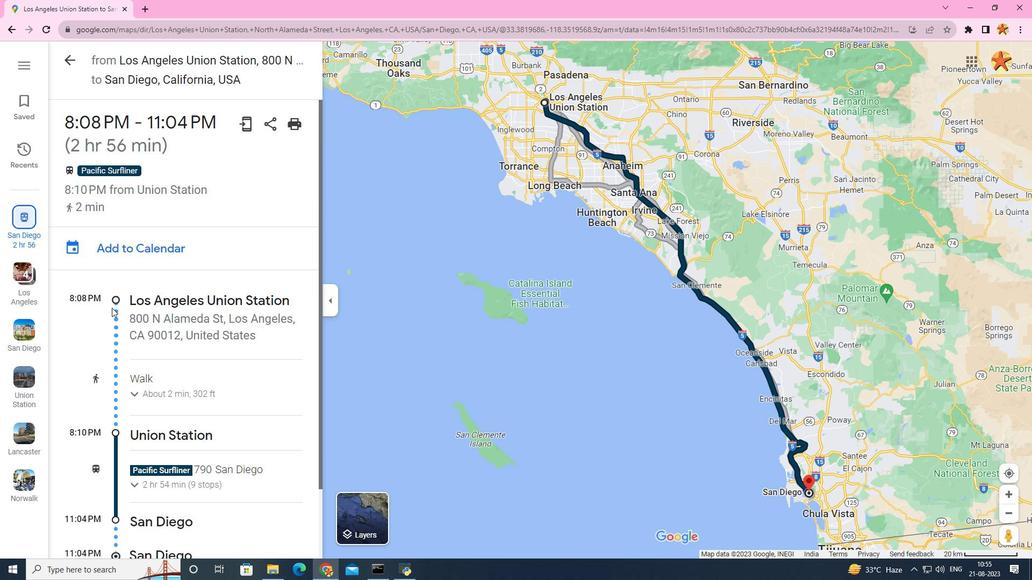 
